 Task: Use the formula "DVARP" in spreadsheet "Project portfolio".
Action: Mouse moved to (969, 476)
Screenshot: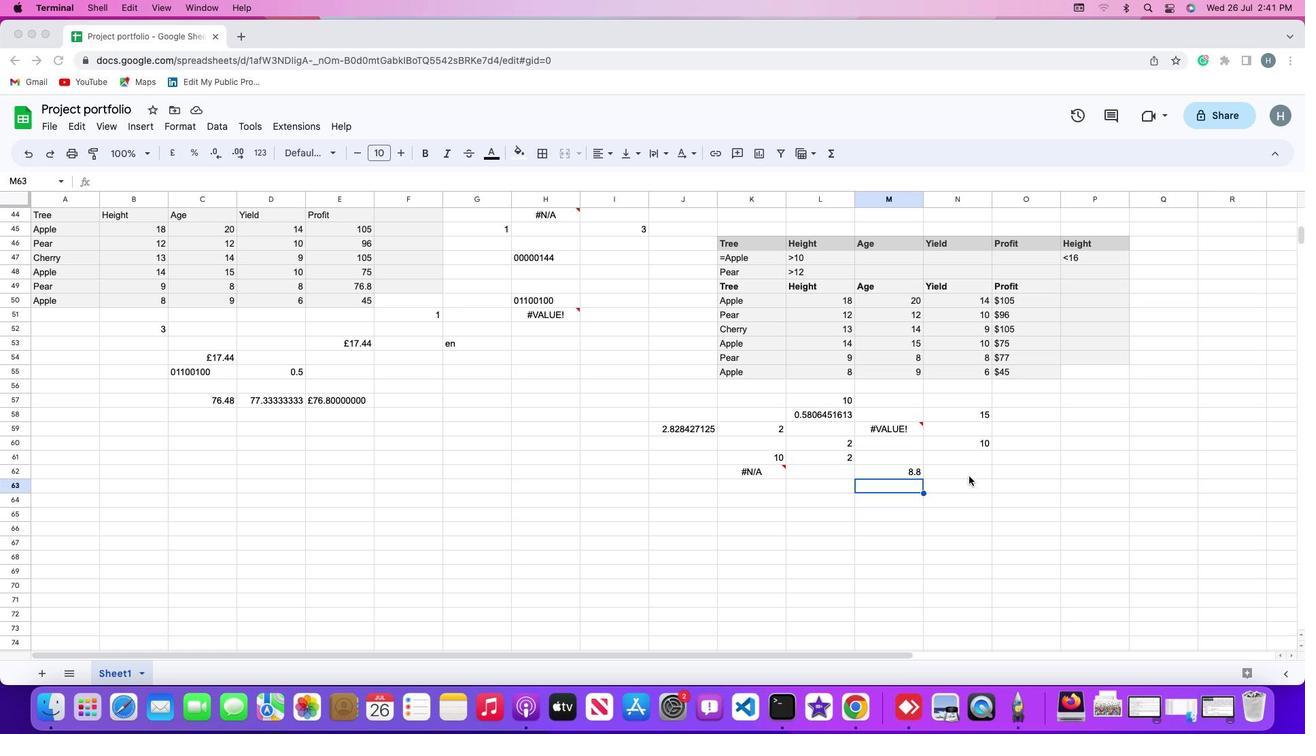 
Action: Mouse pressed left at (969, 476)
Screenshot: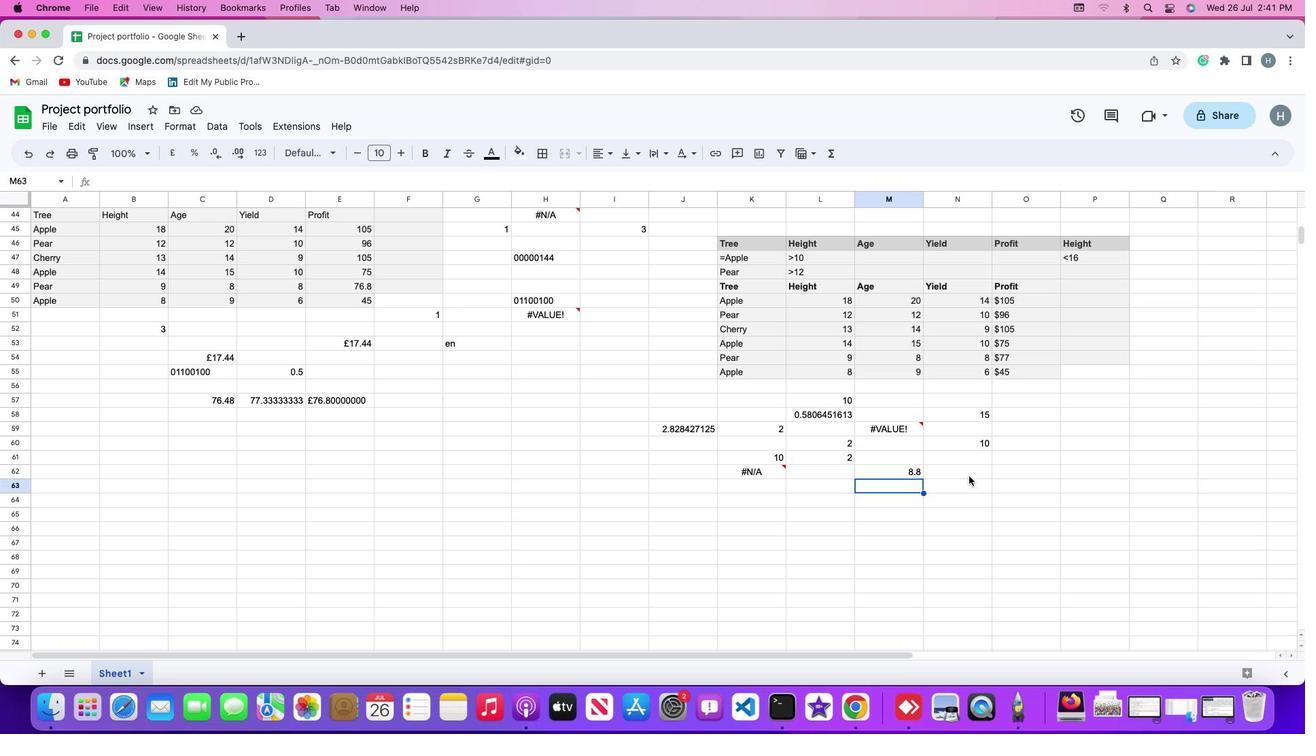 
Action: Mouse moved to (967, 471)
Screenshot: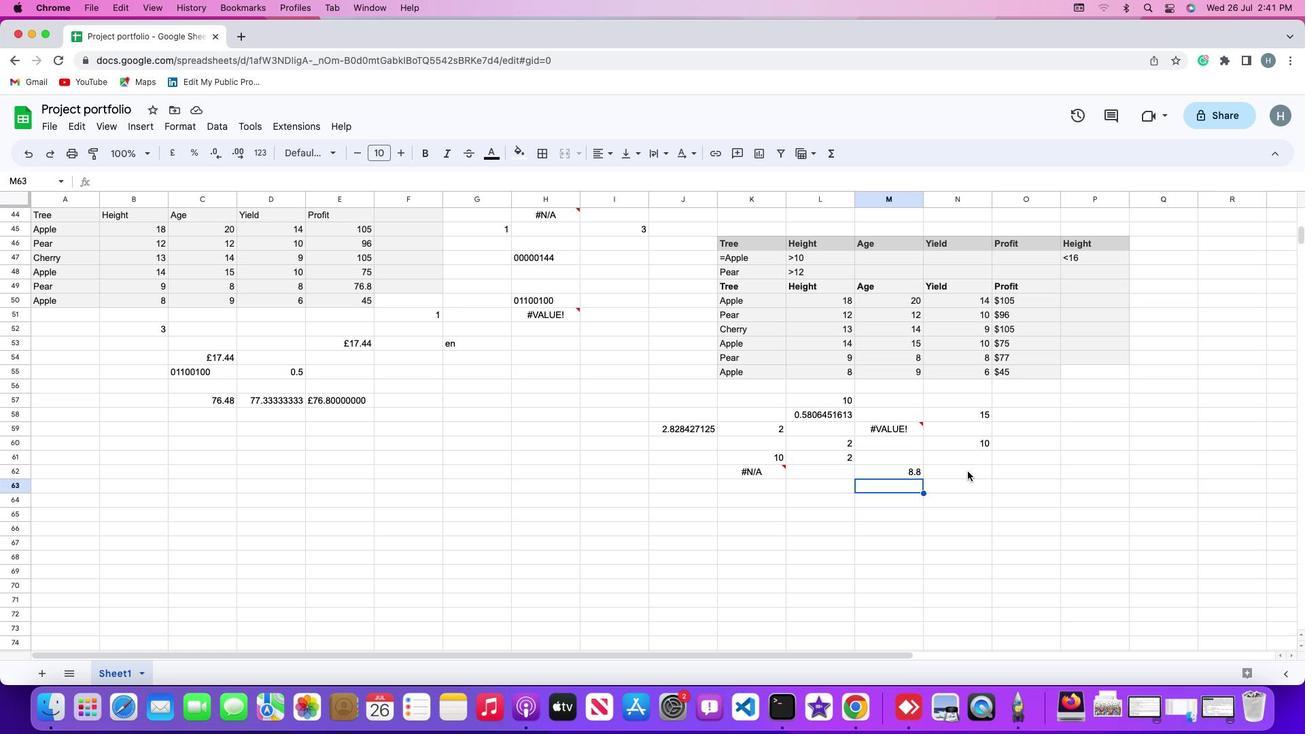 
Action: Mouse pressed left at (967, 471)
Screenshot: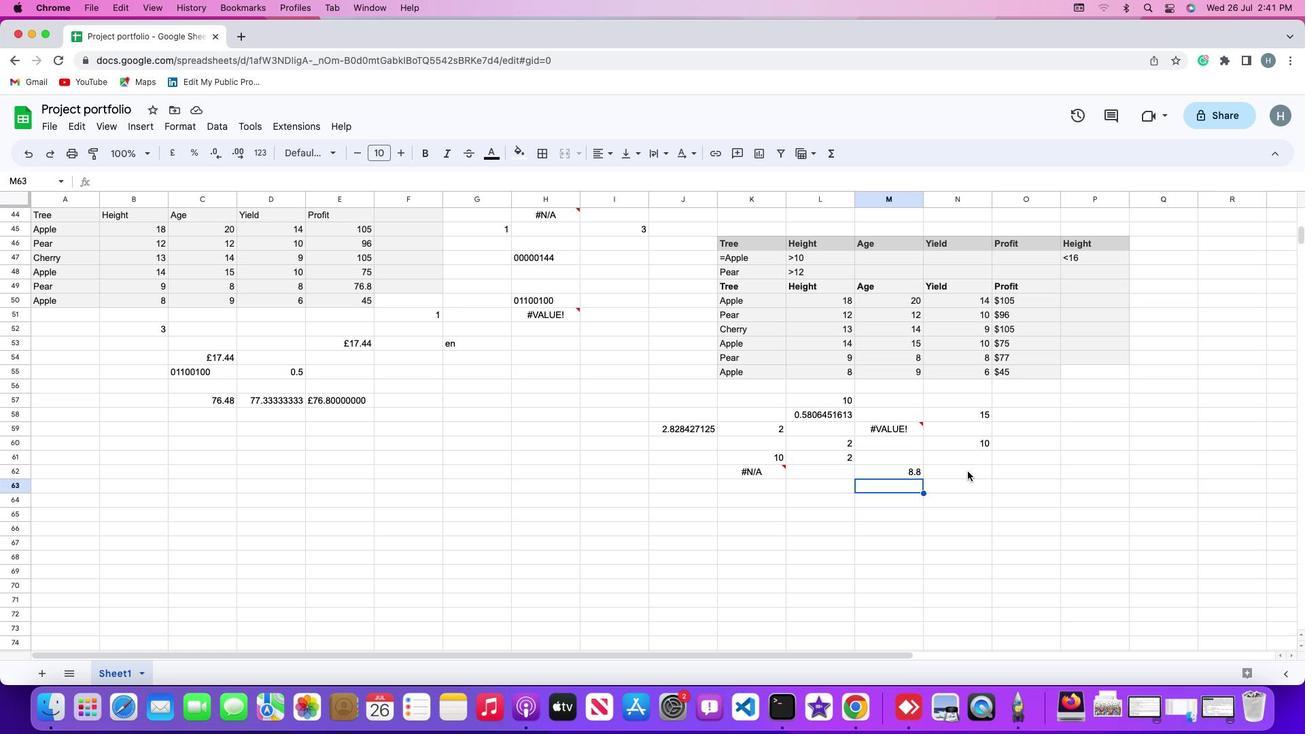 
Action: Mouse moved to (136, 126)
Screenshot: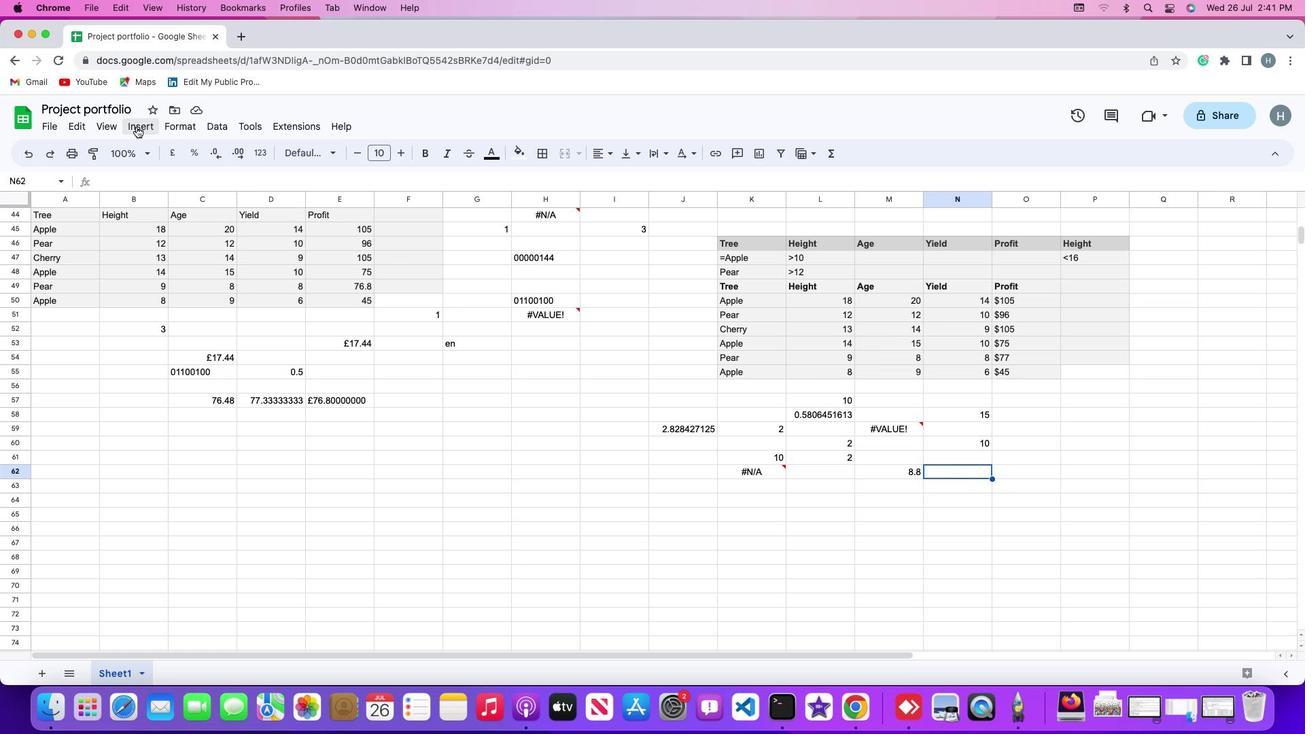 
Action: Mouse pressed left at (136, 126)
Screenshot: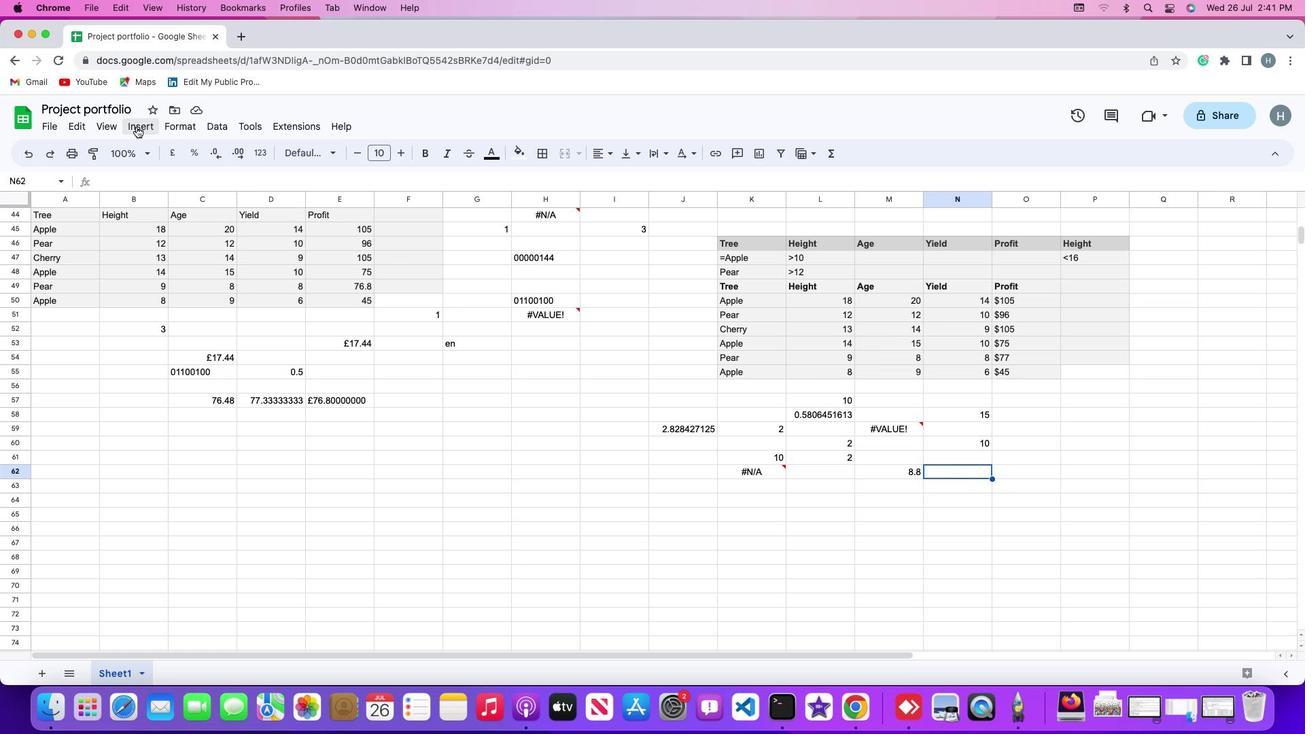 
Action: Mouse moved to (177, 346)
Screenshot: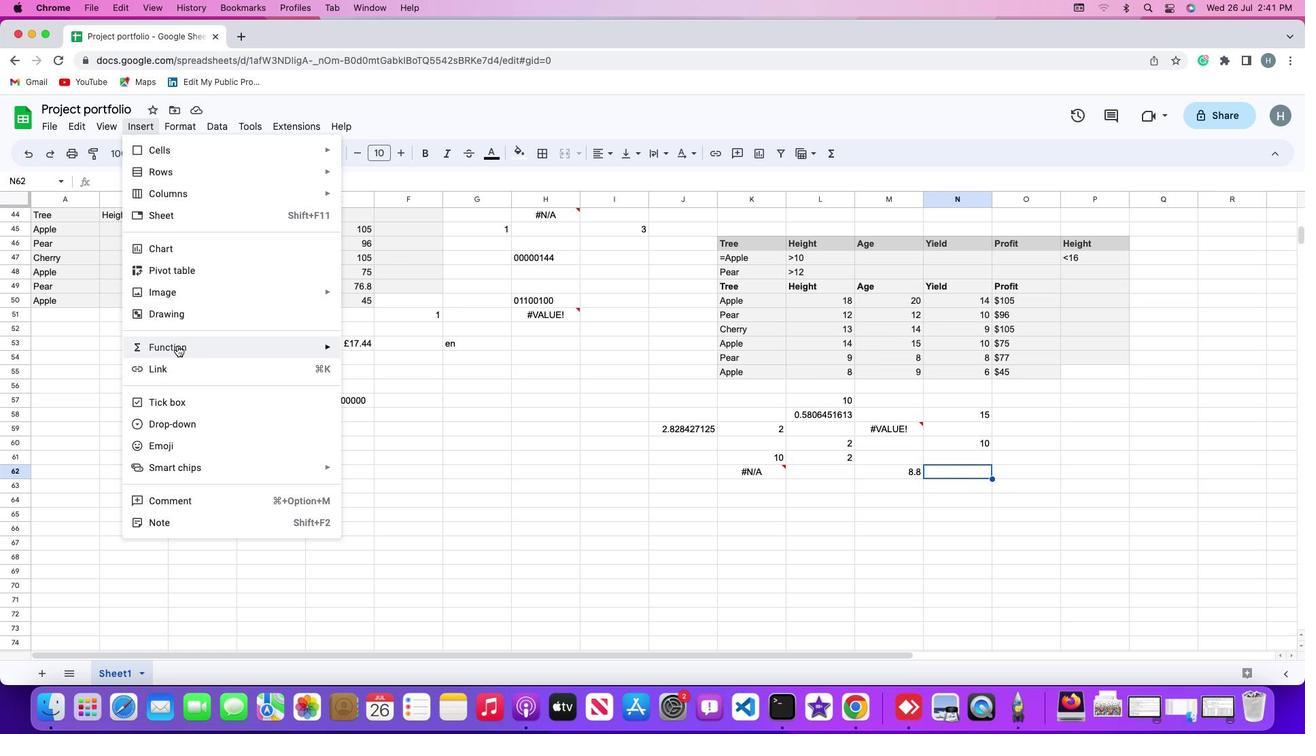 
Action: Mouse pressed left at (177, 346)
Screenshot: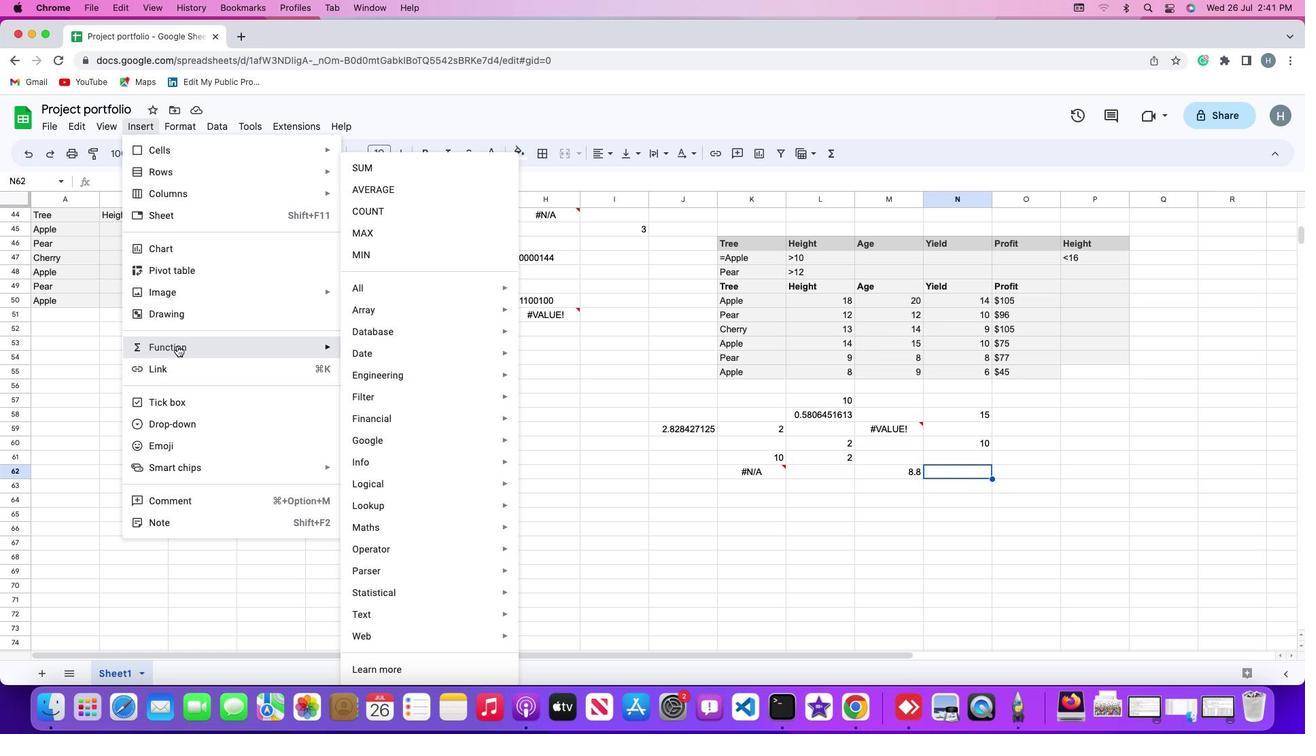 
Action: Mouse moved to (408, 288)
Screenshot: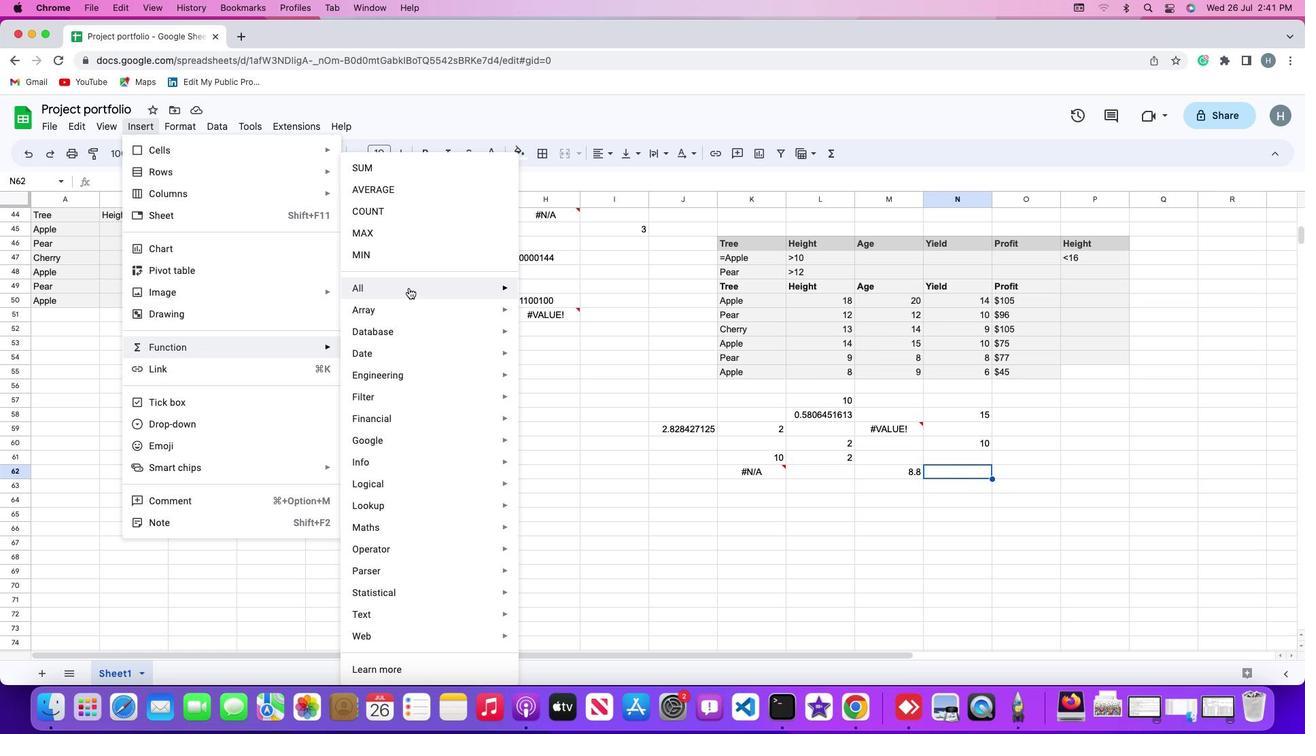 
Action: Mouse pressed left at (408, 288)
Screenshot: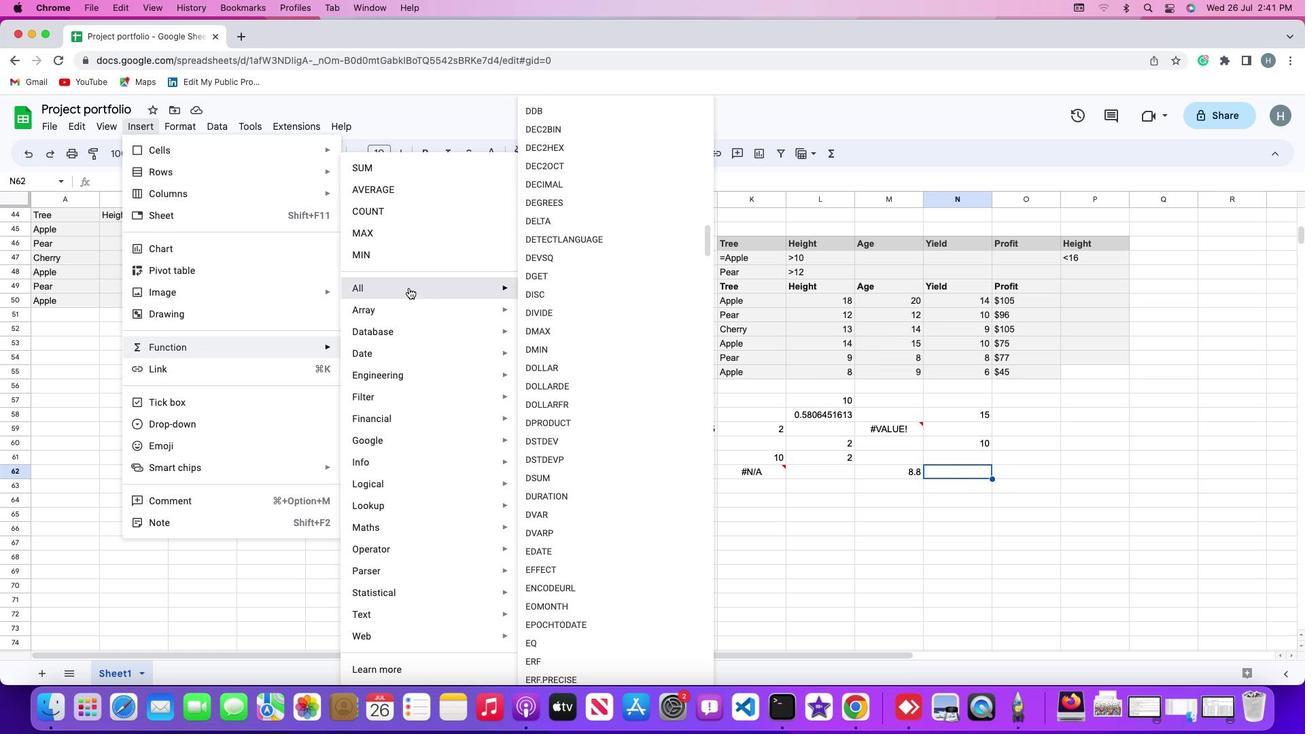 
Action: Mouse moved to (557, 536)
Screenshot: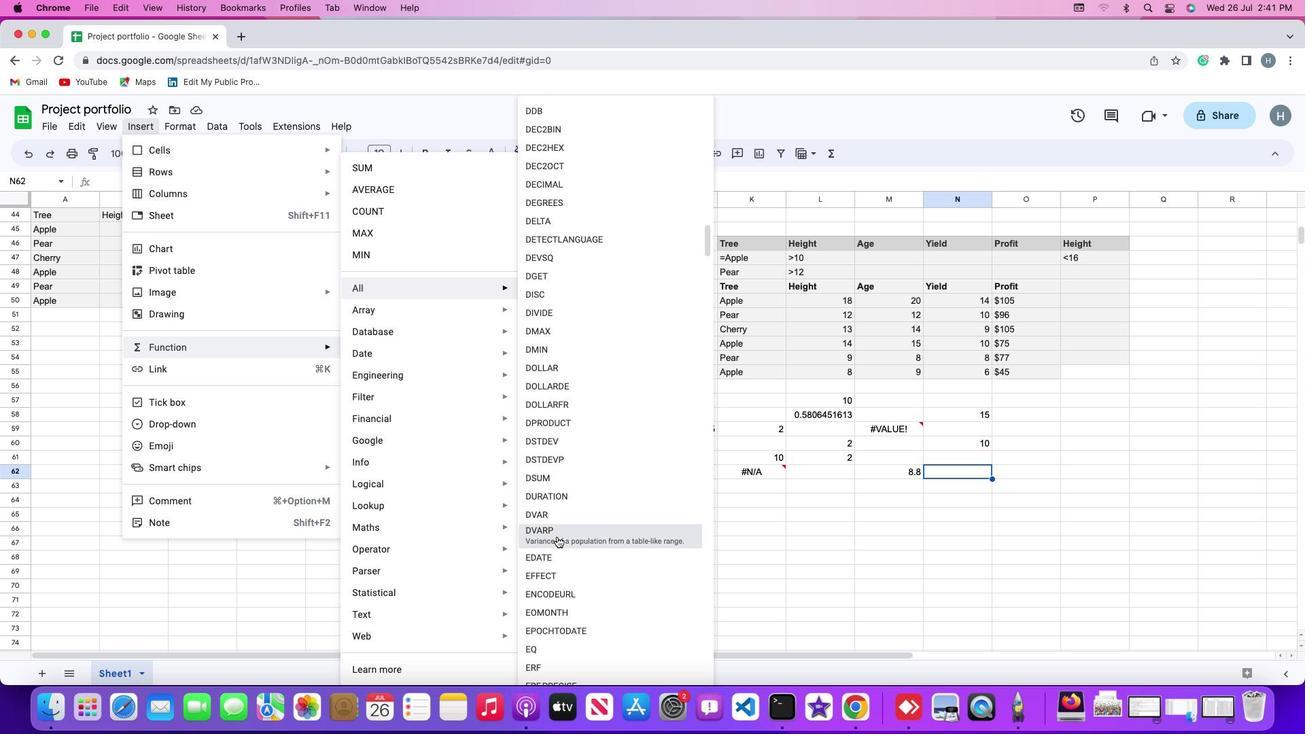 
Action: Mouse pressed left at (557, 536)
Screenshot: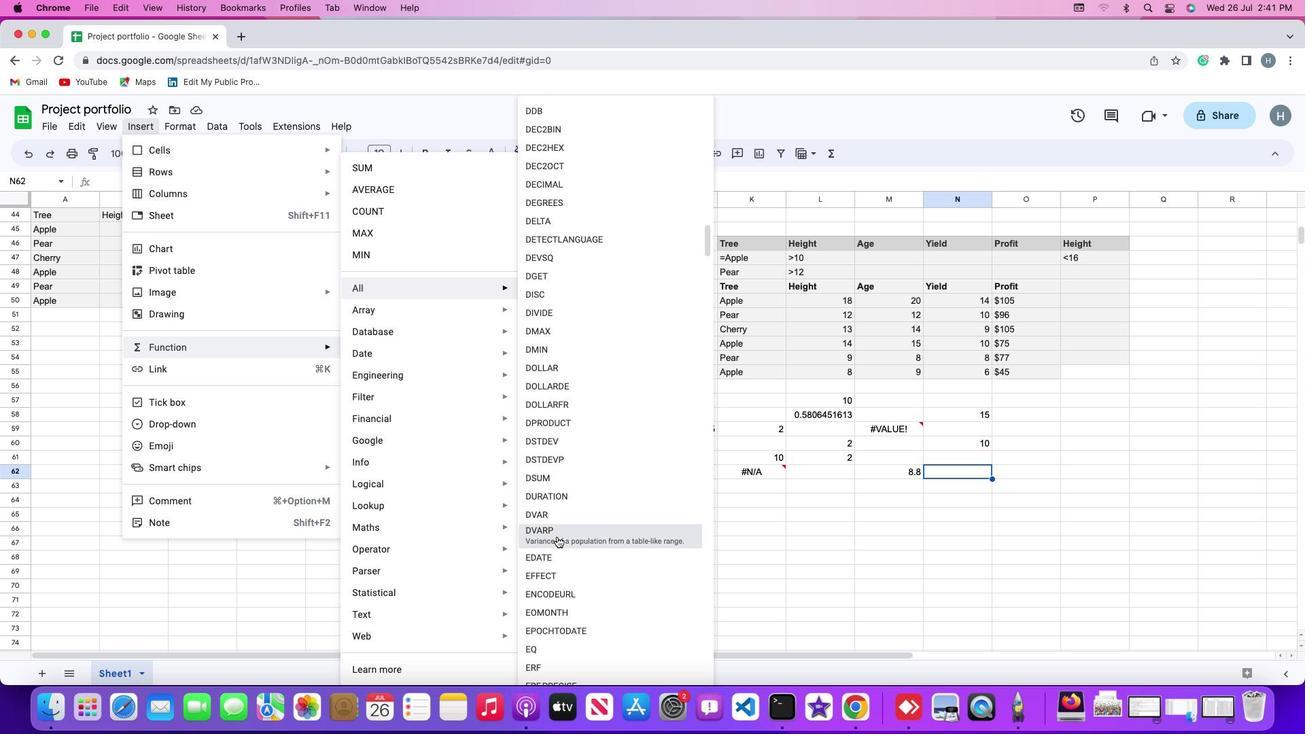 
Action: Mouse moved to (728, 289)
Screenshot: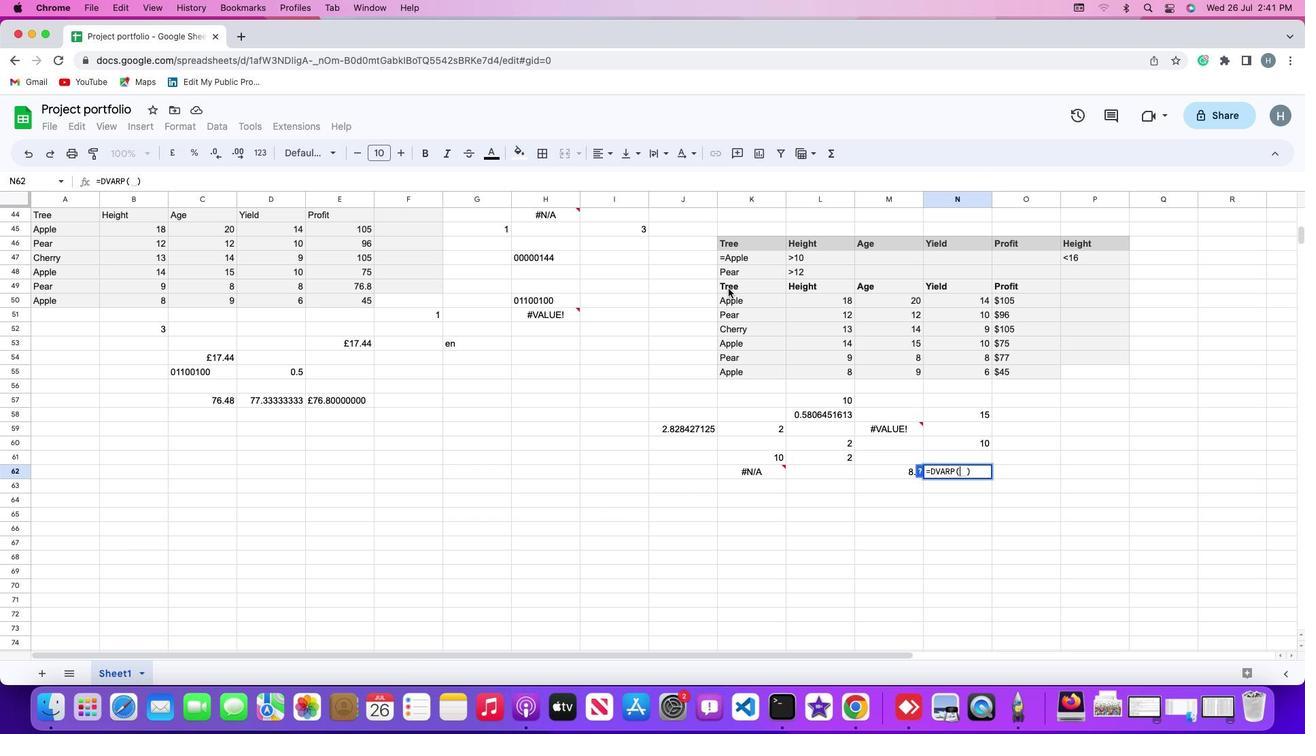 
Action: Mouse pressed left at (728, 289)
Screenshot: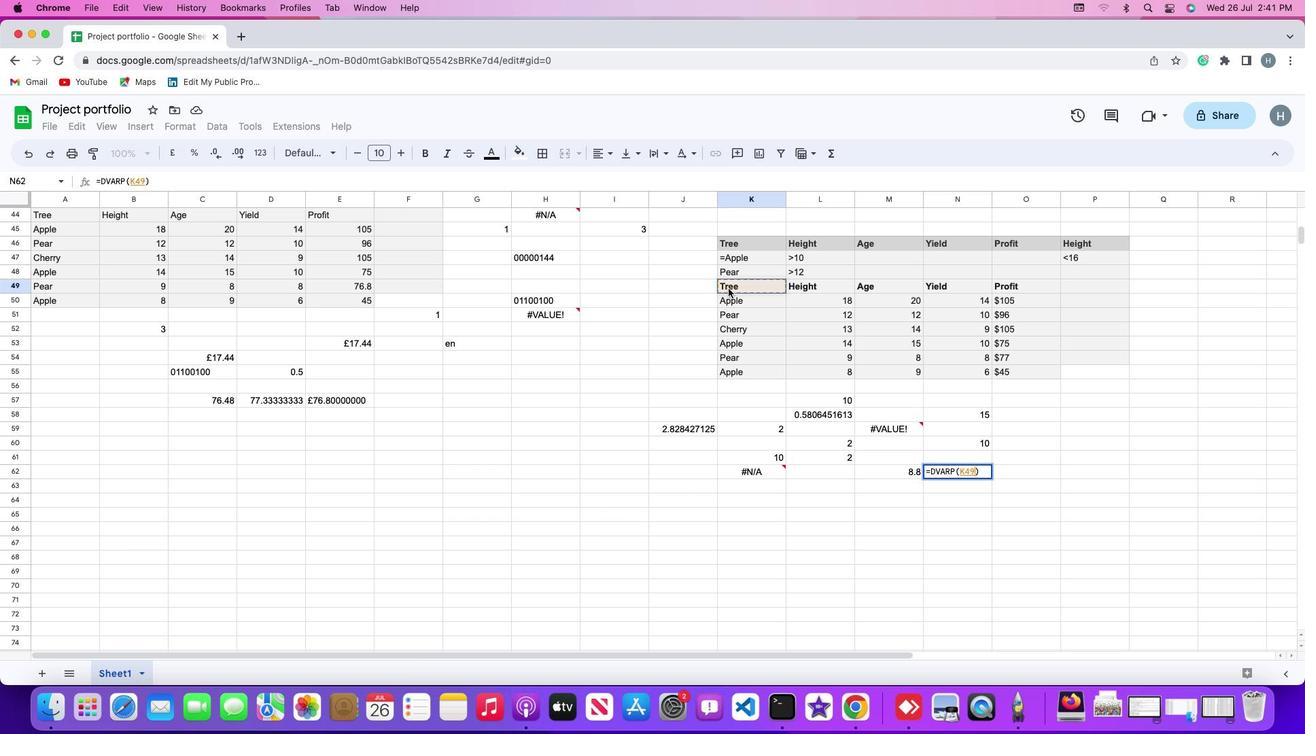 
Action: Mouse moved to (1005, 369)
Screenshot: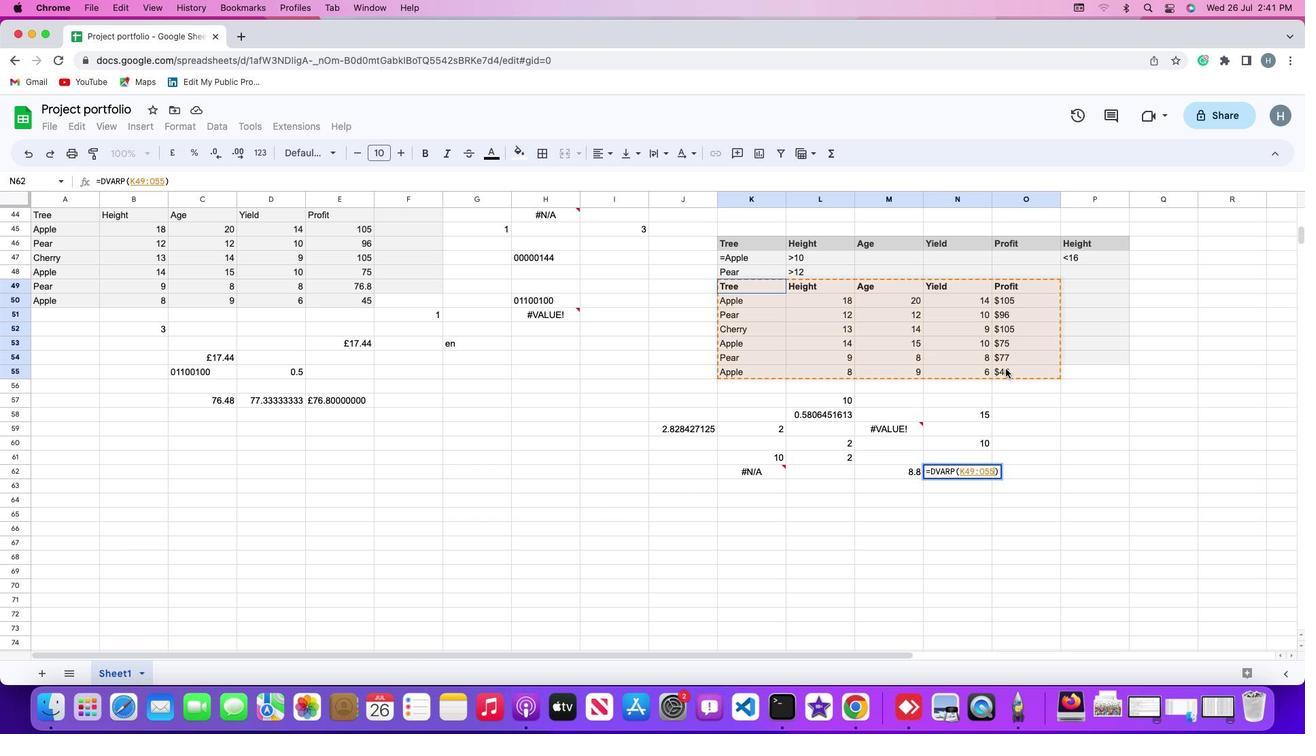 
Action: Key pressed ','Key.shift_r'"'Key.shift'Y''i''e''l''d'Key.shift_r'"'','
Screenshot: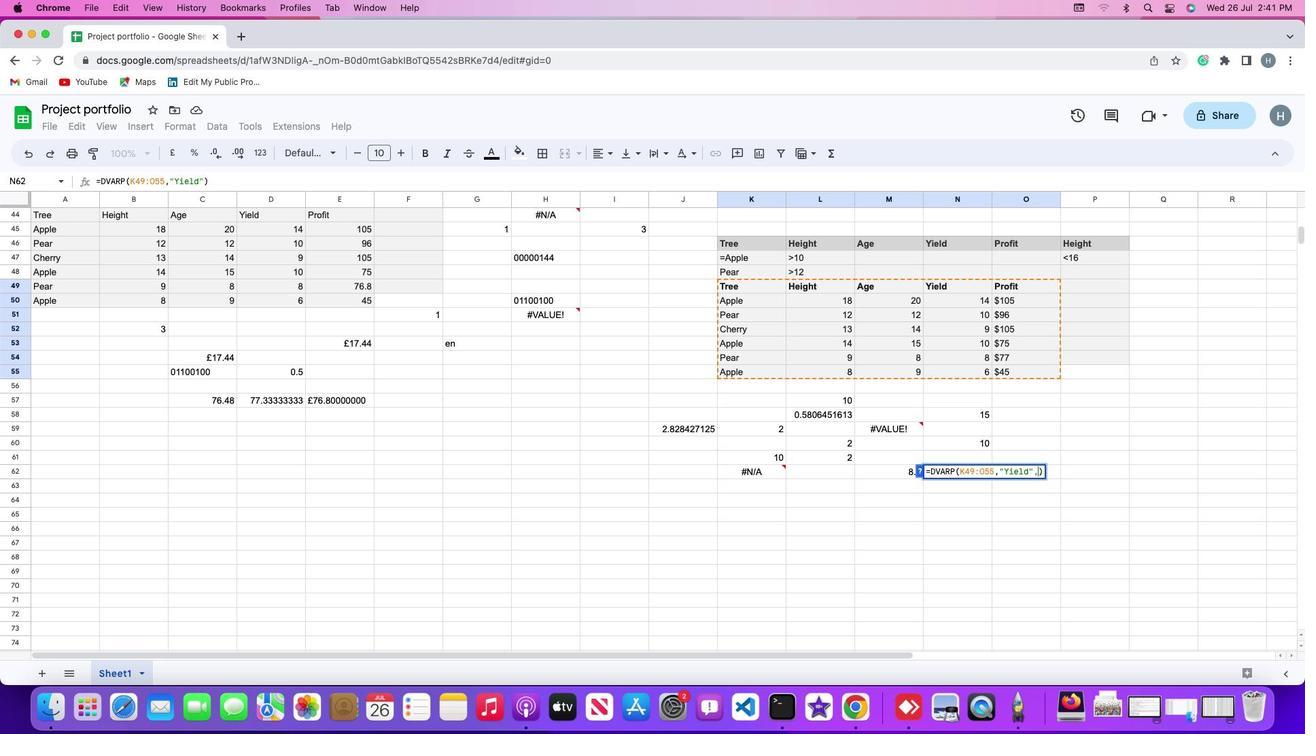 
Action: Mouse moved to (729, 243)
Screenshot: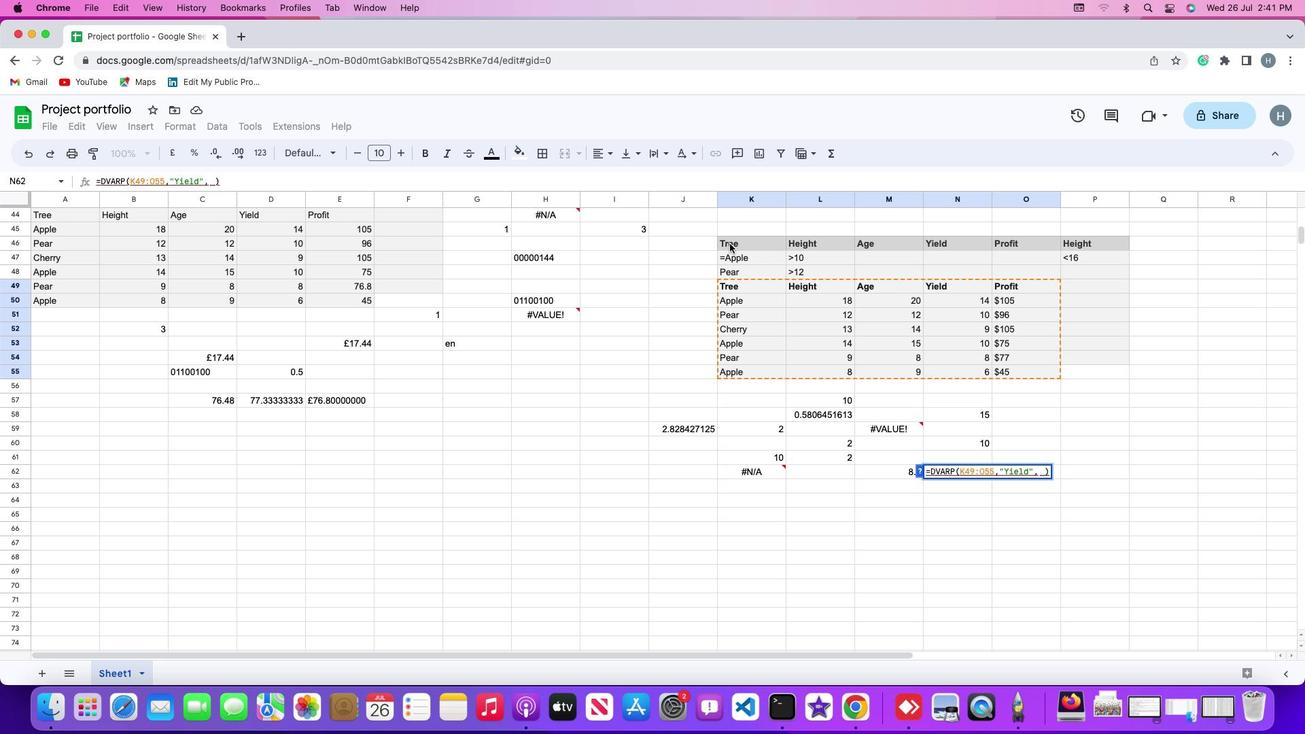 
Action: Mouse pressed left at (729, 243)
Screenshot: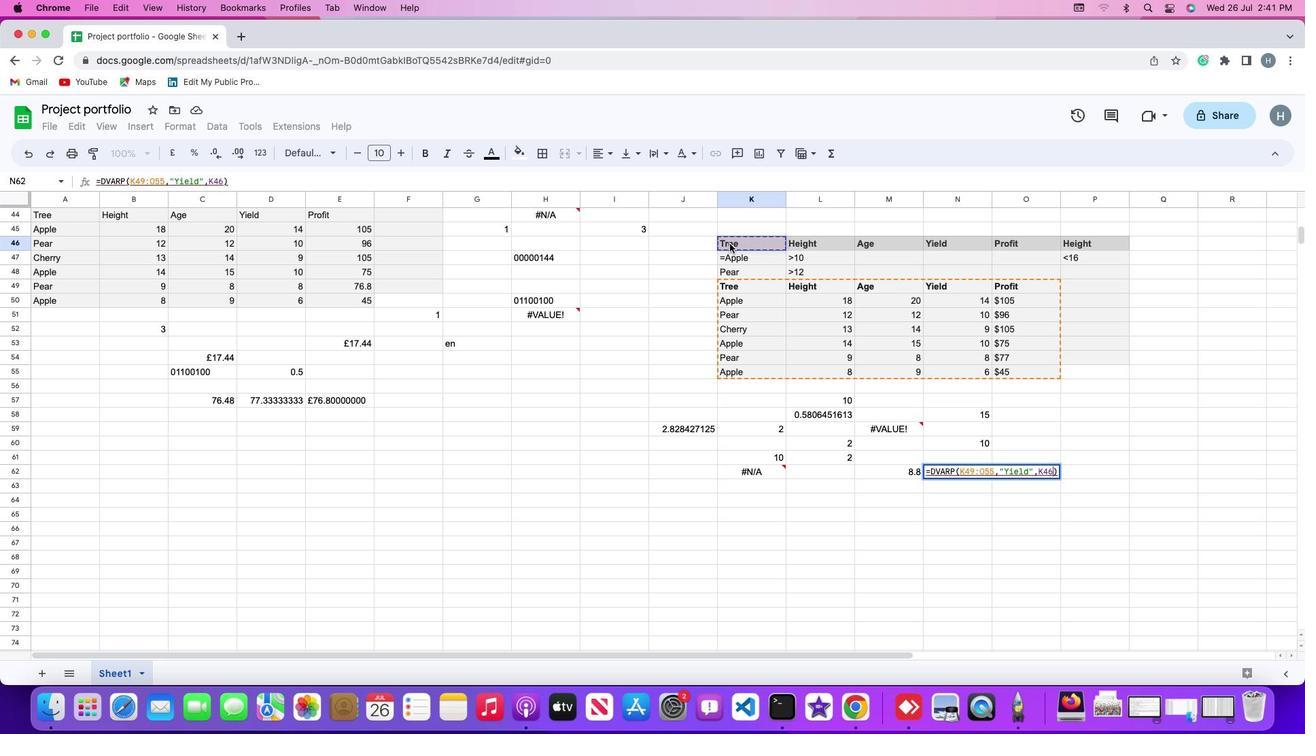 
Action: Mouse moved to (731, 274)
Screenshot: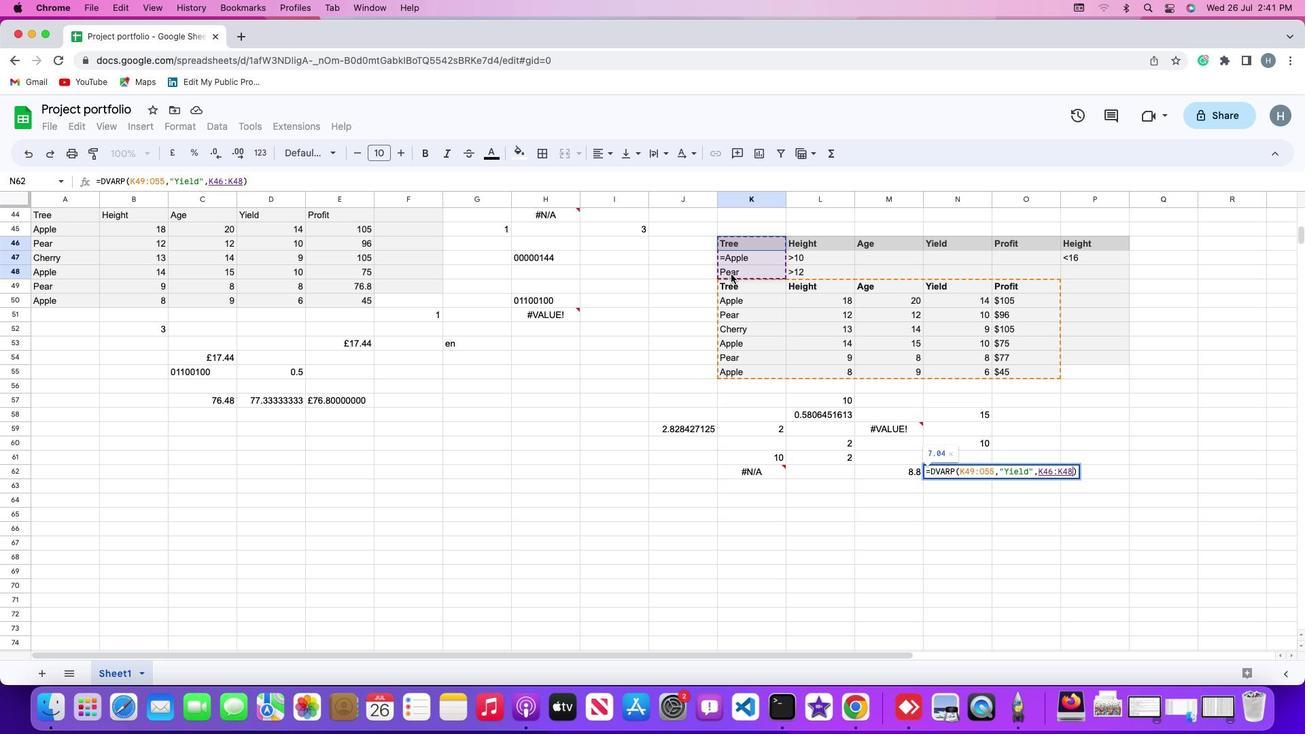 
Action: Key pressed Key.enter
Screenshot: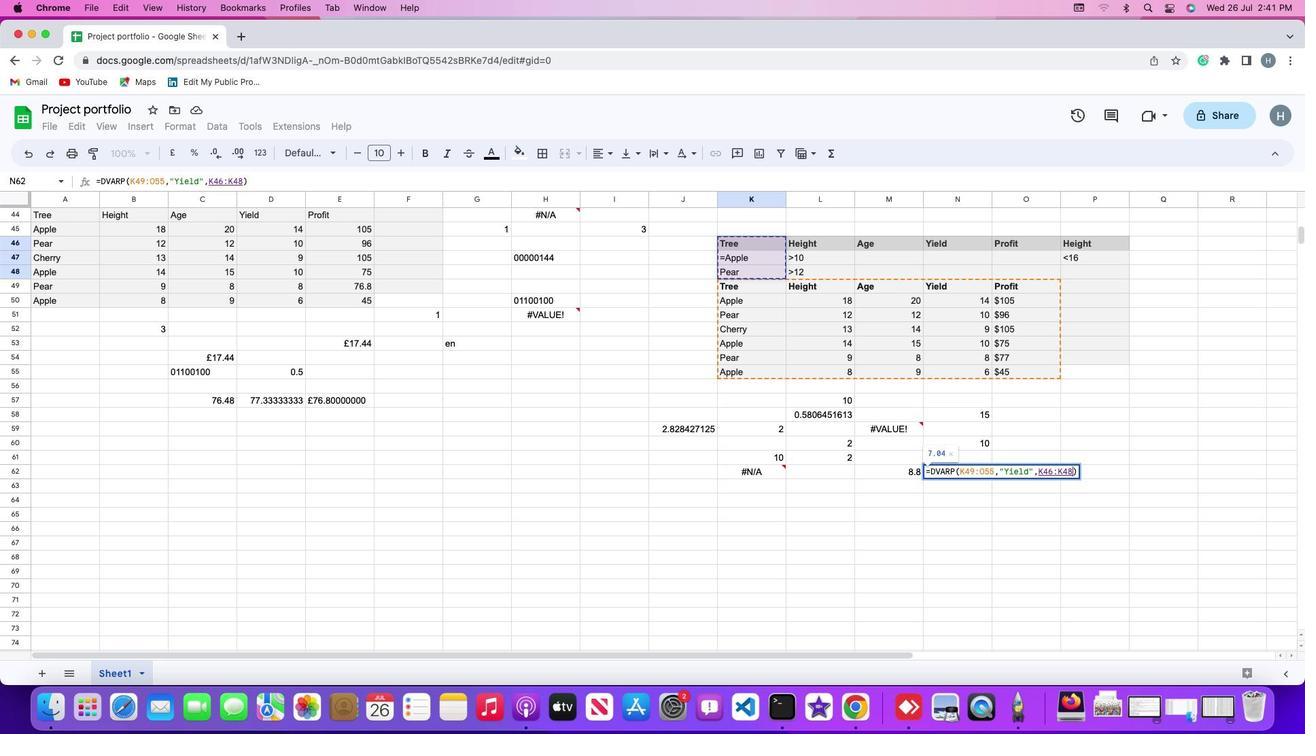
